 Task: Search for the email with the subject Request for maternity leave logged in from softage.1@softage.net with the filter, email from softage.6@softage.net and a new filter,  Delete it 
Action: Mouse moved to (913, 100)
Screenshot: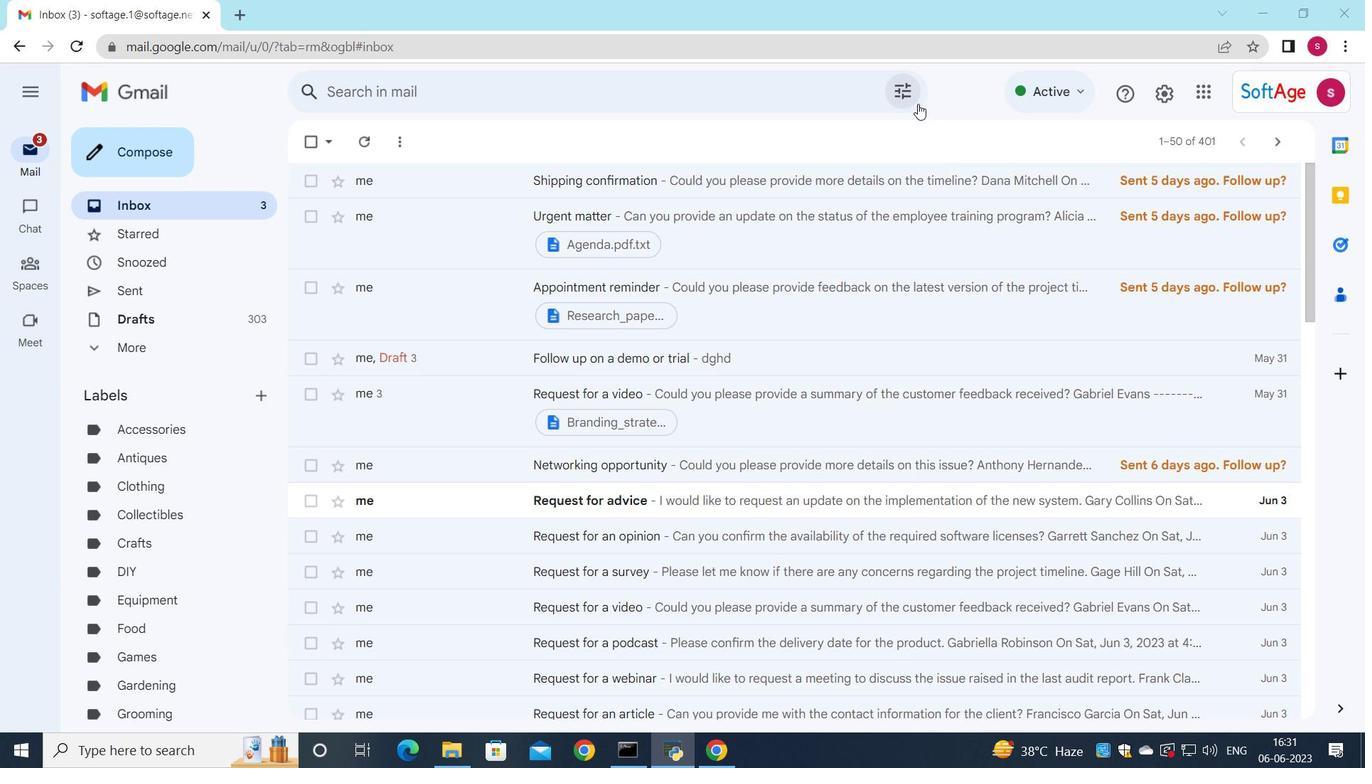 
Action: Mouse pressed left at (913, 100)
Screenshot: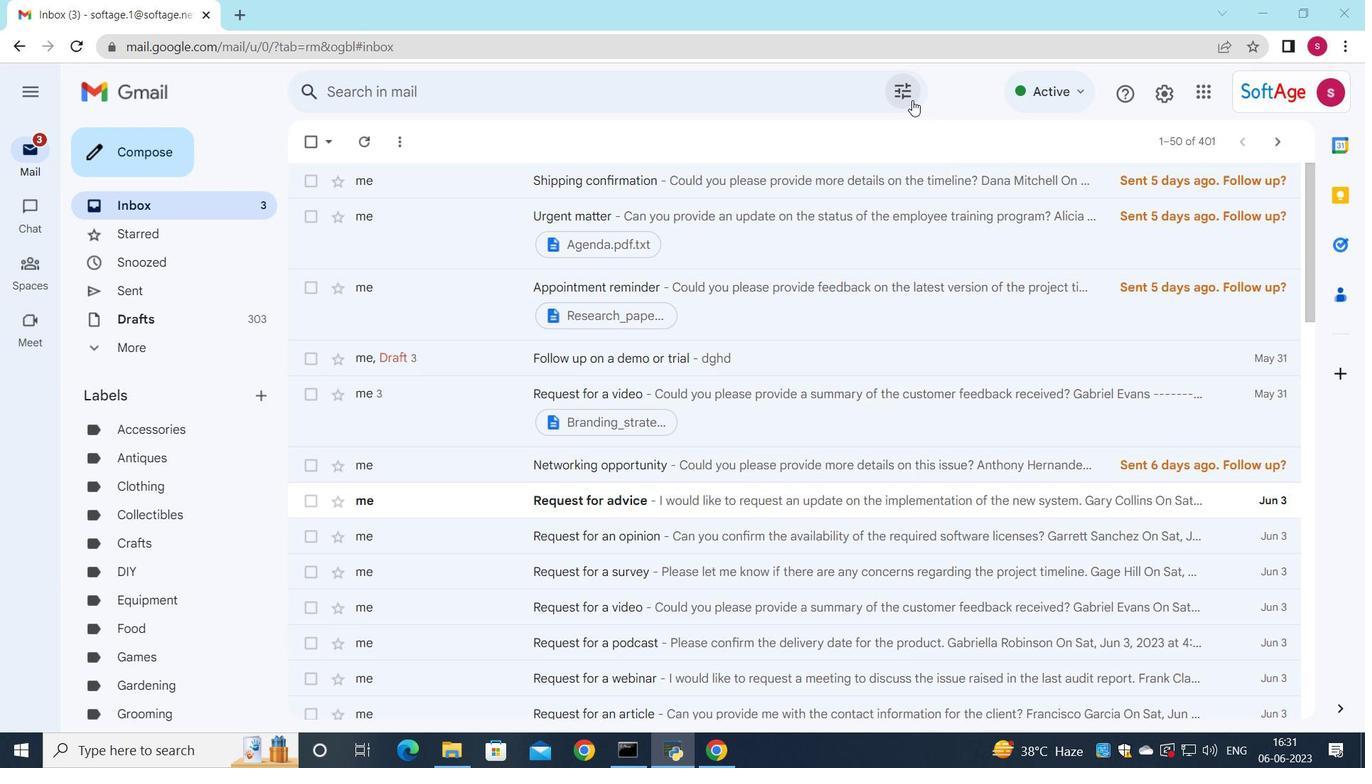 
Action: Mouse moved to (733, 155)
Screenshot: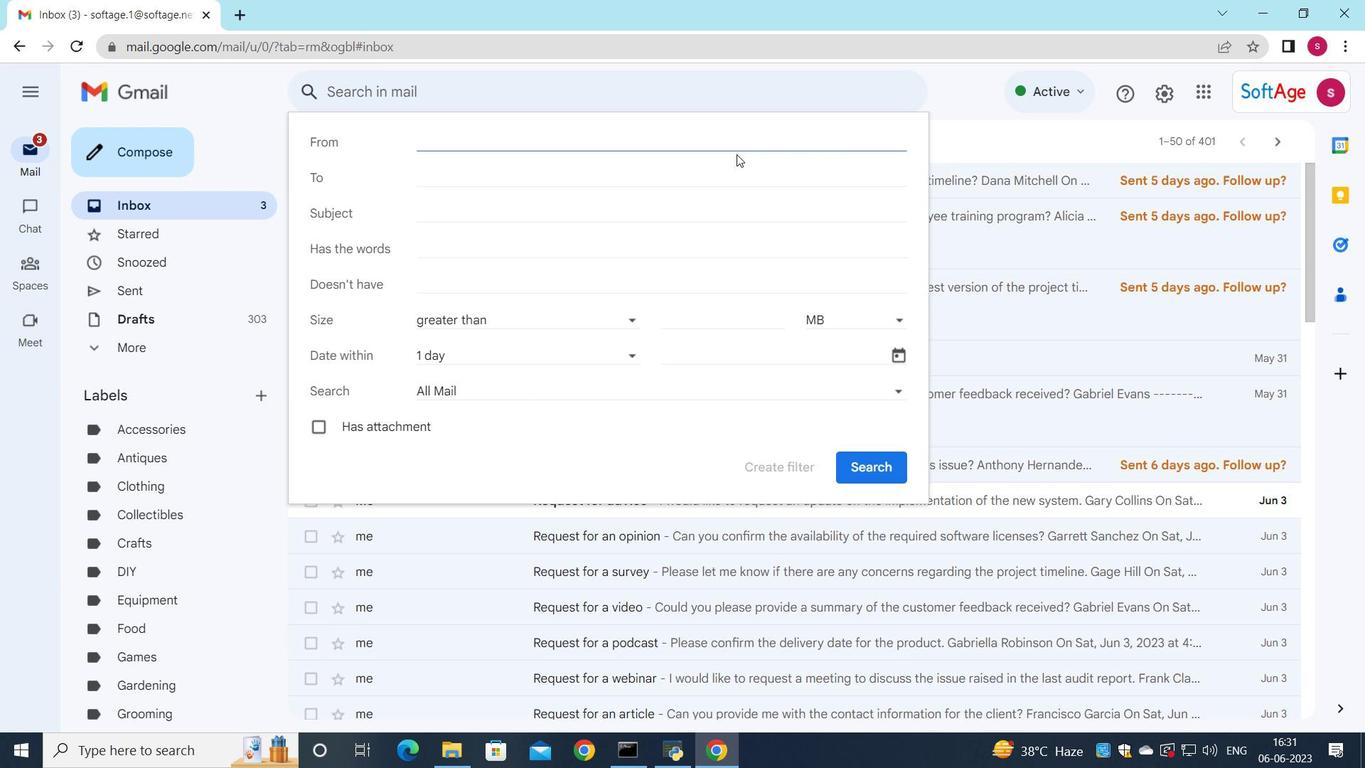 
Action: Key pressed s
Screenshot: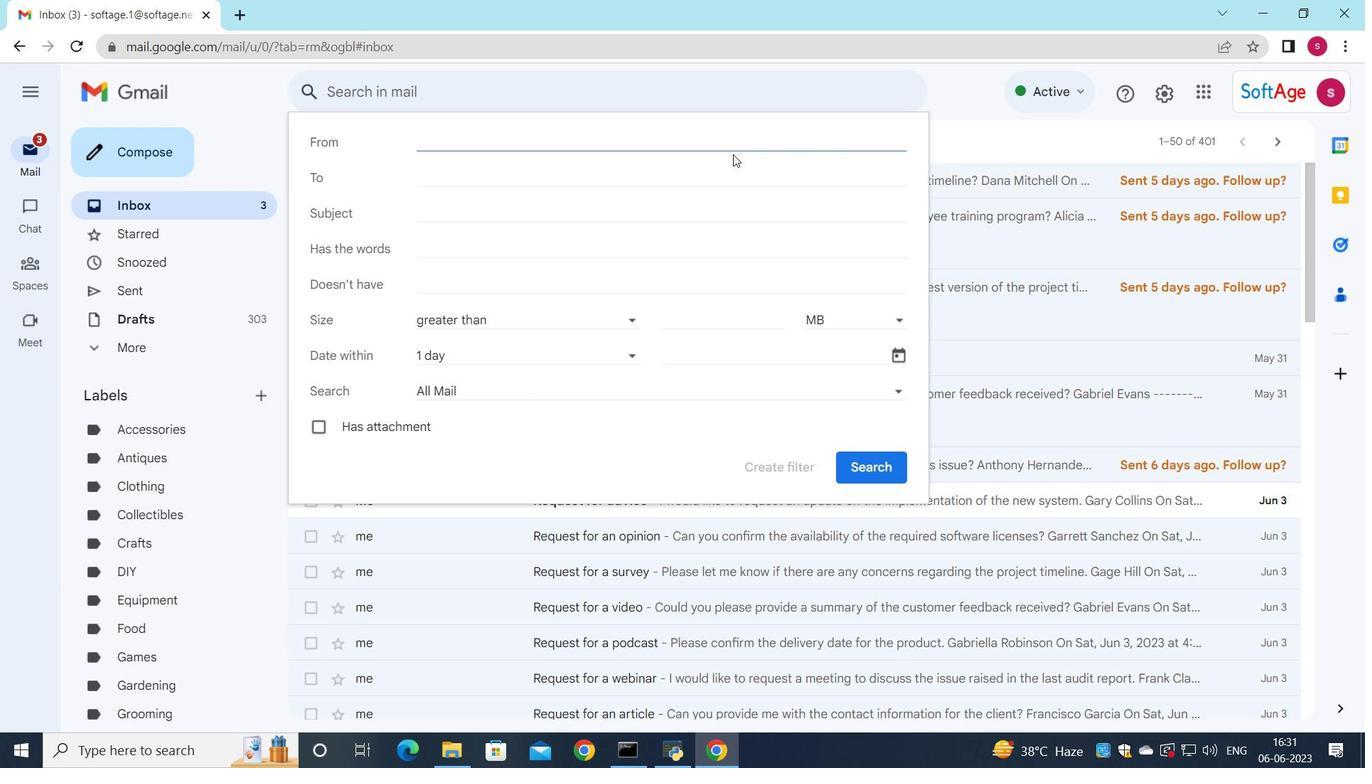 
Action: Mouse moved to (626, 184)
Screenshot: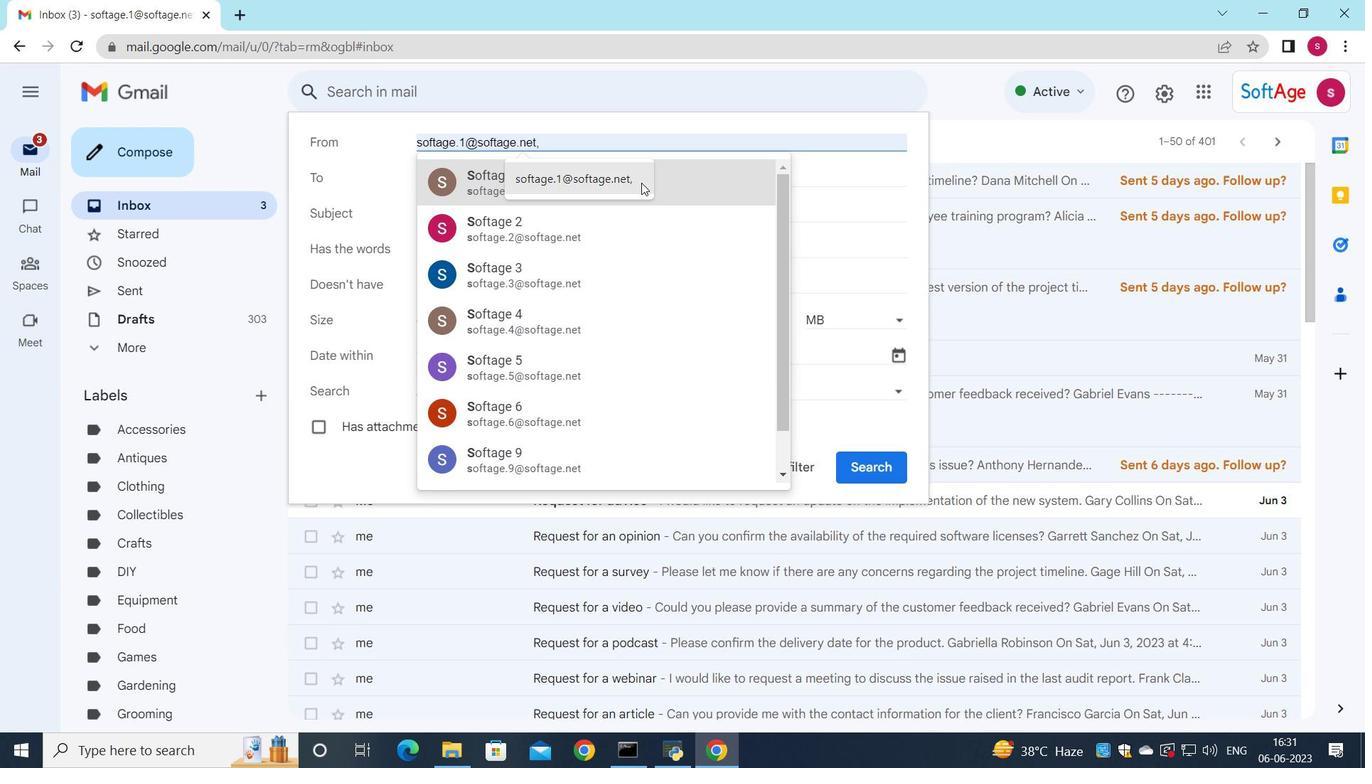 
Action: Mouse pressed left at (626, 184)
Screenshot: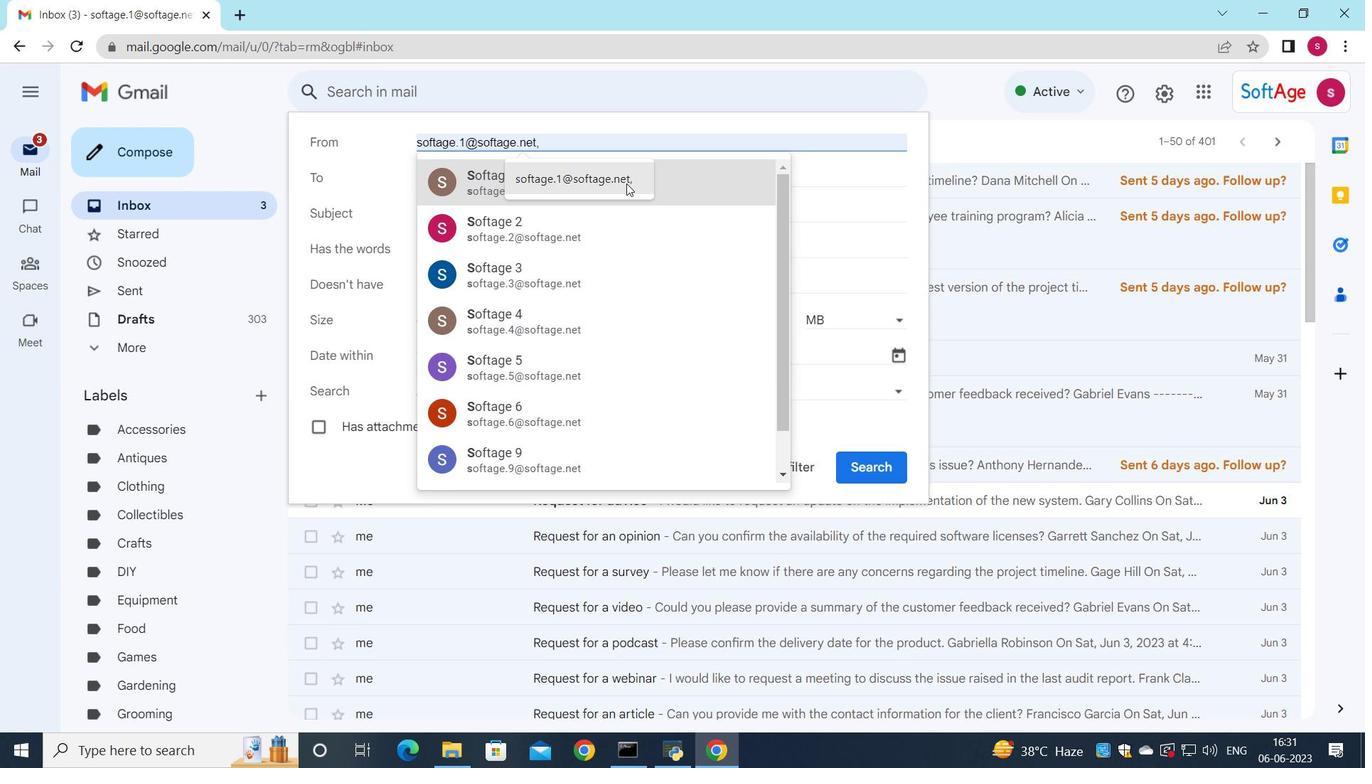 
Action: Mouse moved to (491, 183)
Screenshot: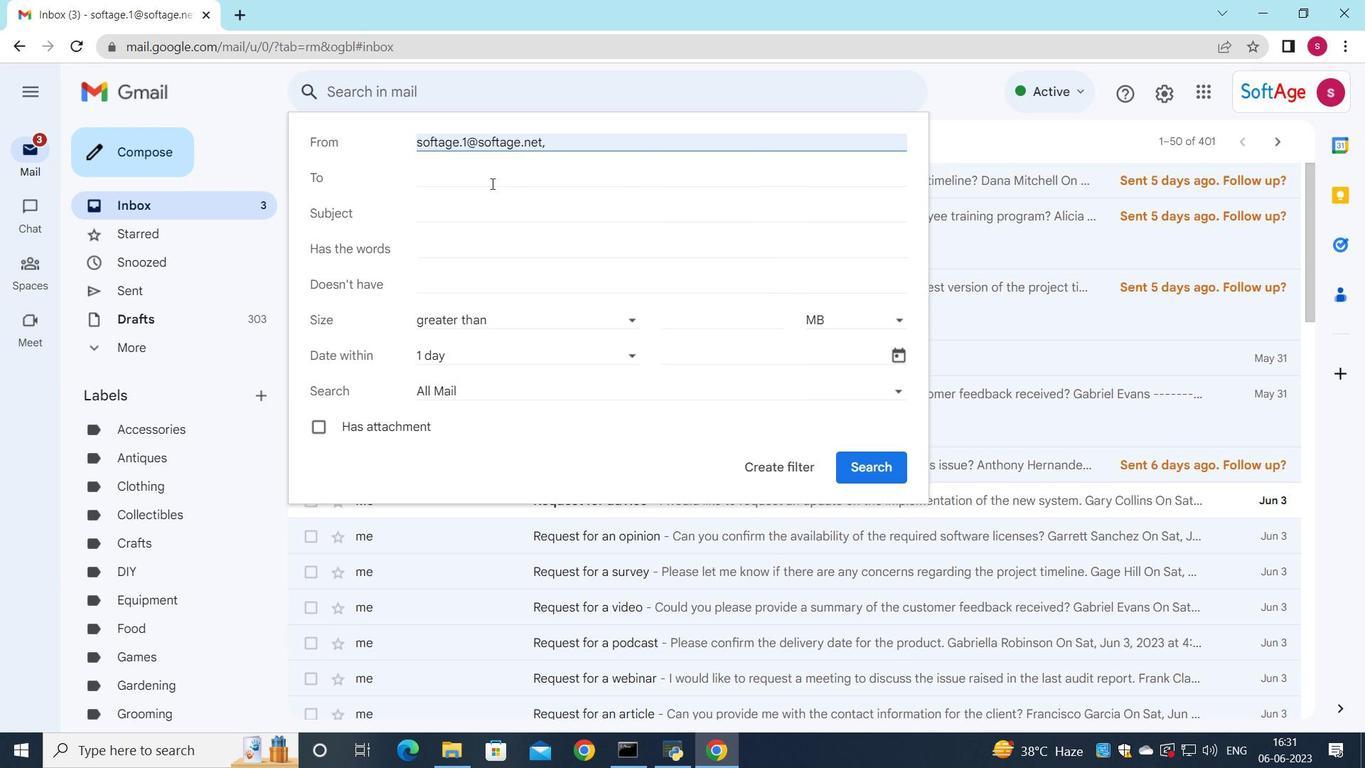 
Action: Mouse pressed left at (491, 183)
Screenshot: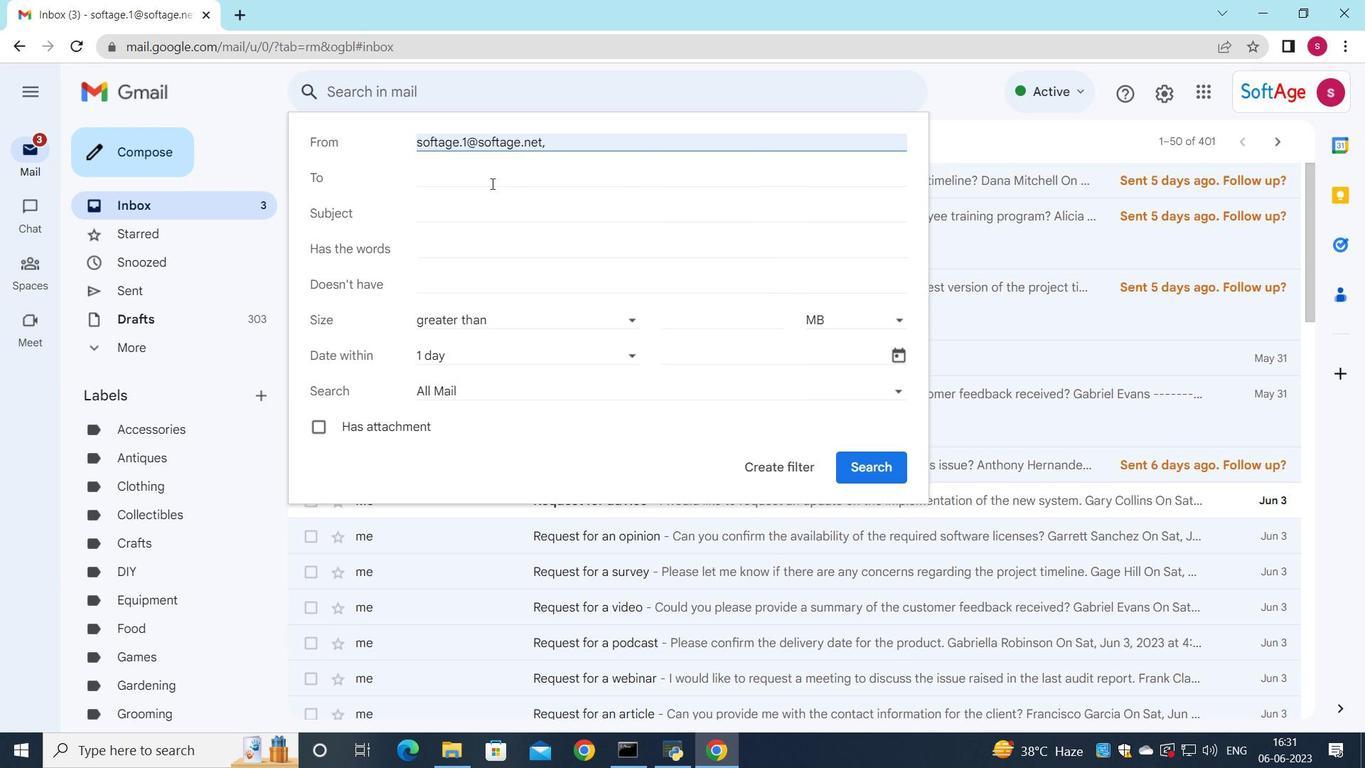 
Action: Mouse moved to (716, 169)
Screenshot: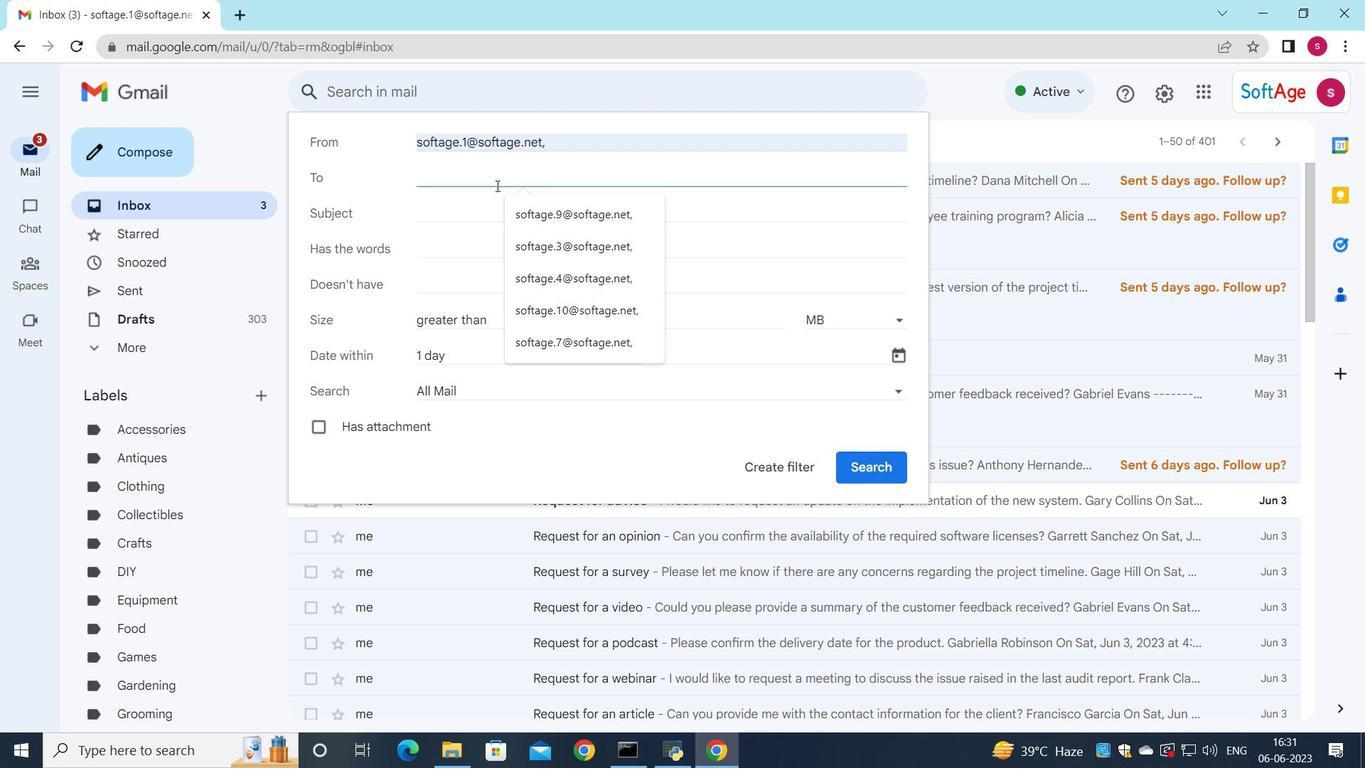 
Action: Key pressed s
Screenshot: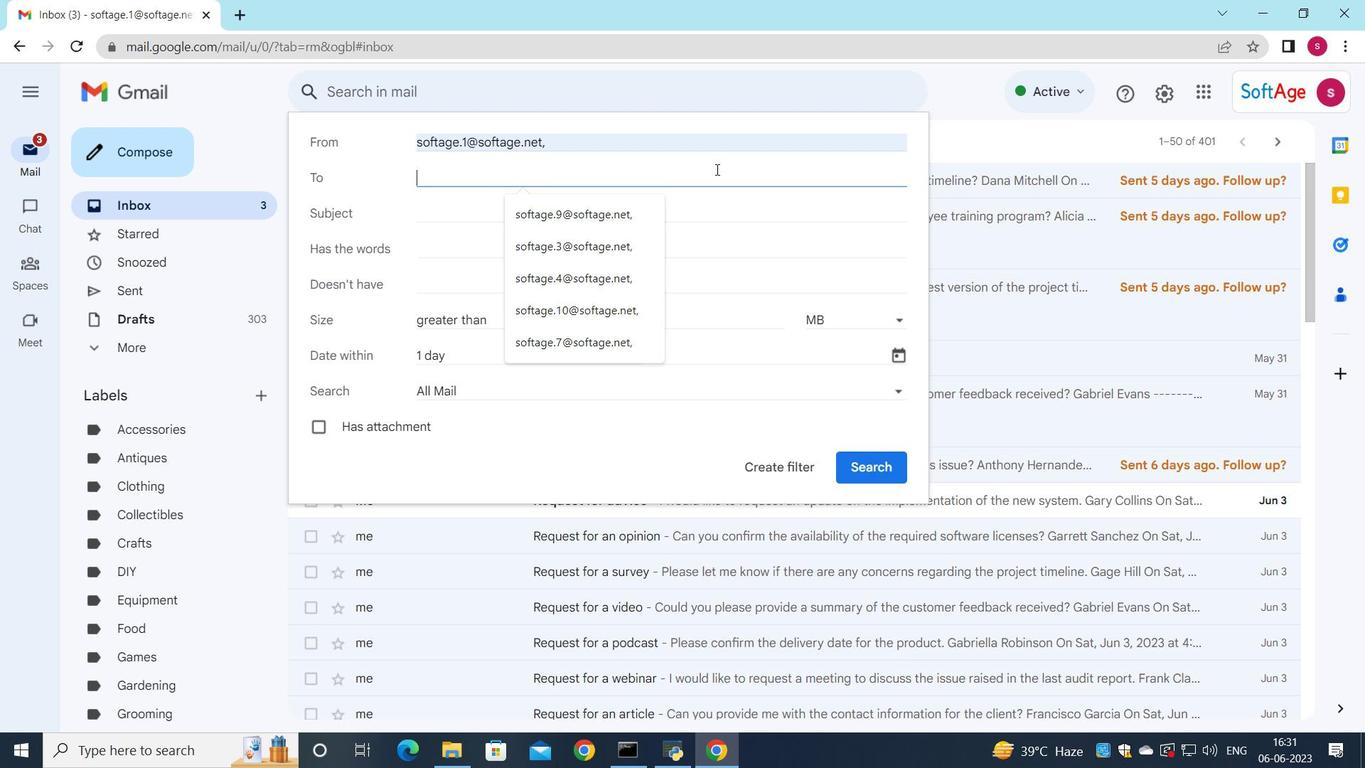 
Action: Mouse moved to (558, 449)
Screenshot: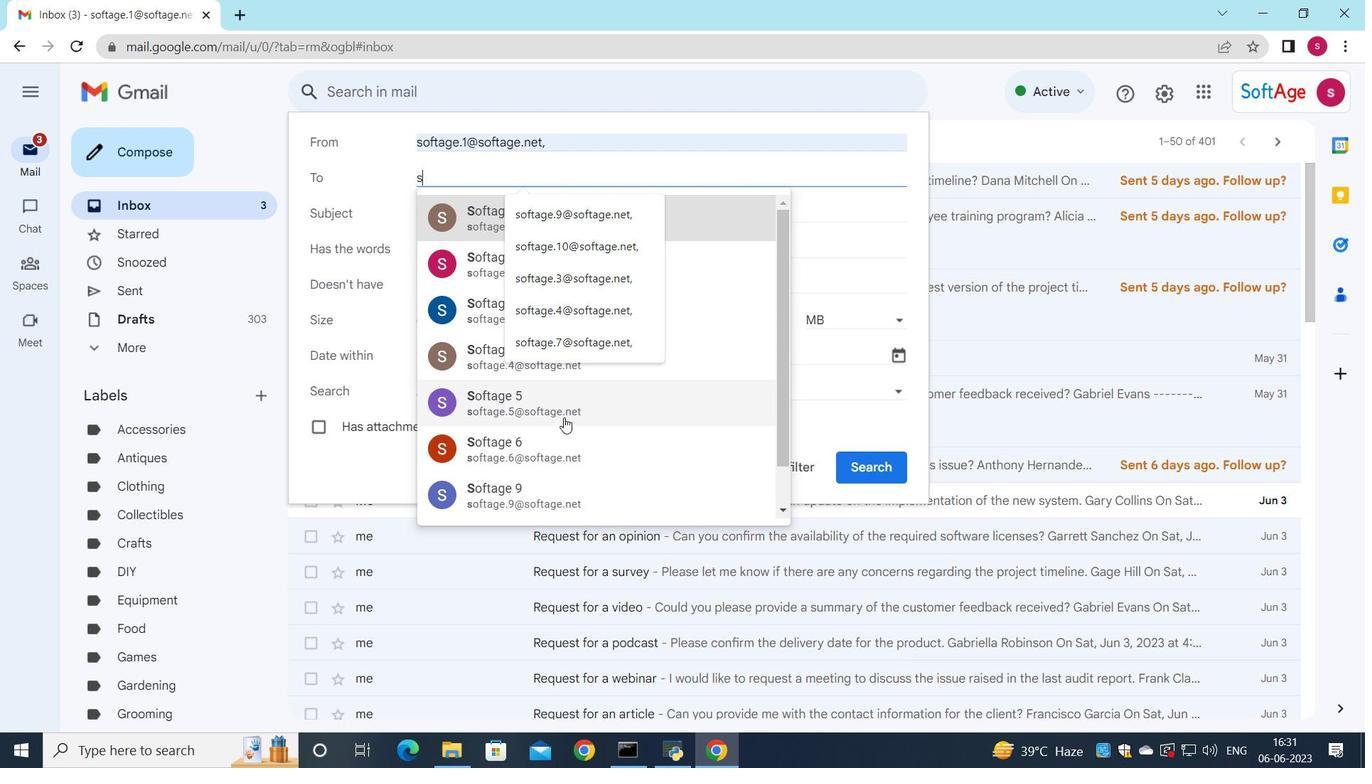 
Action: Mouse pressed left at (558, 449)
Screenshot: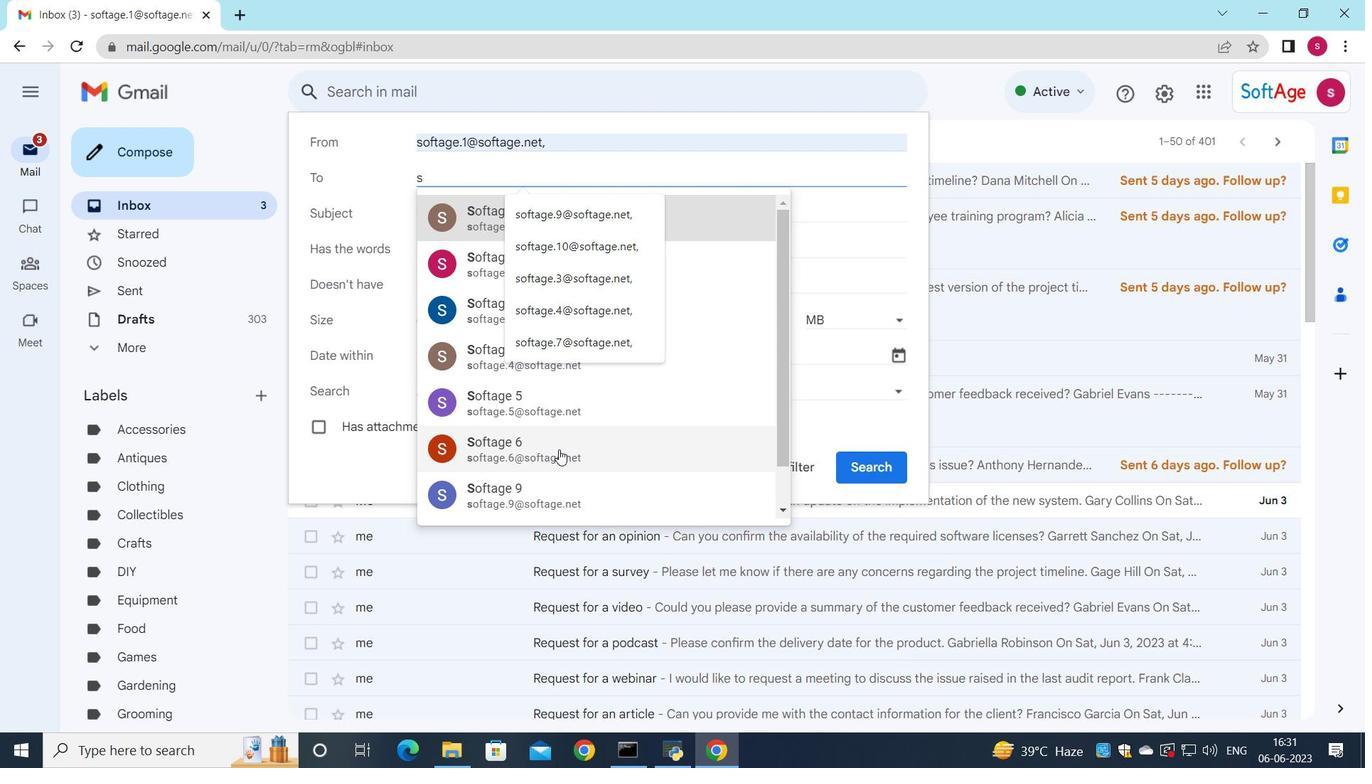 
Action: Mouse moved to (687, 212)
Screenshot: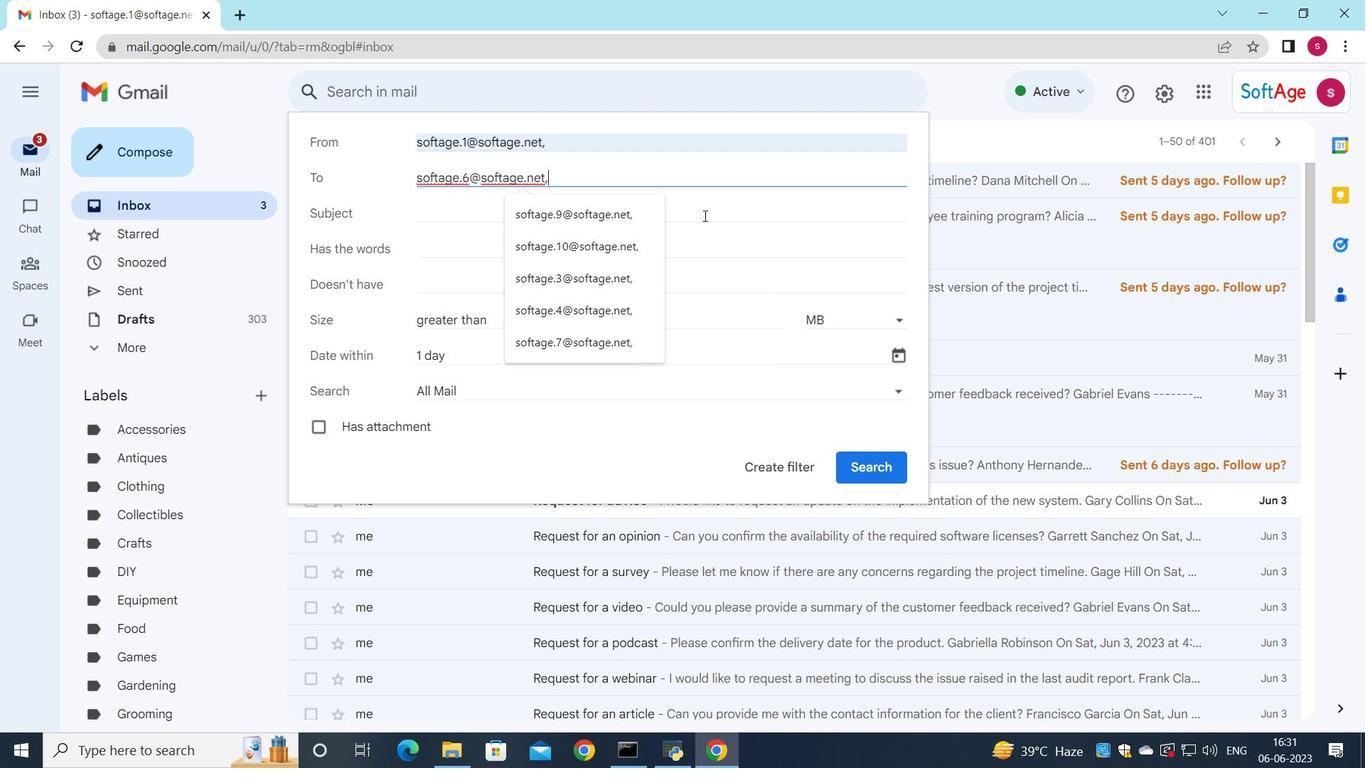 
Action: Mouse pressed left at (687, 212)
Screenshot: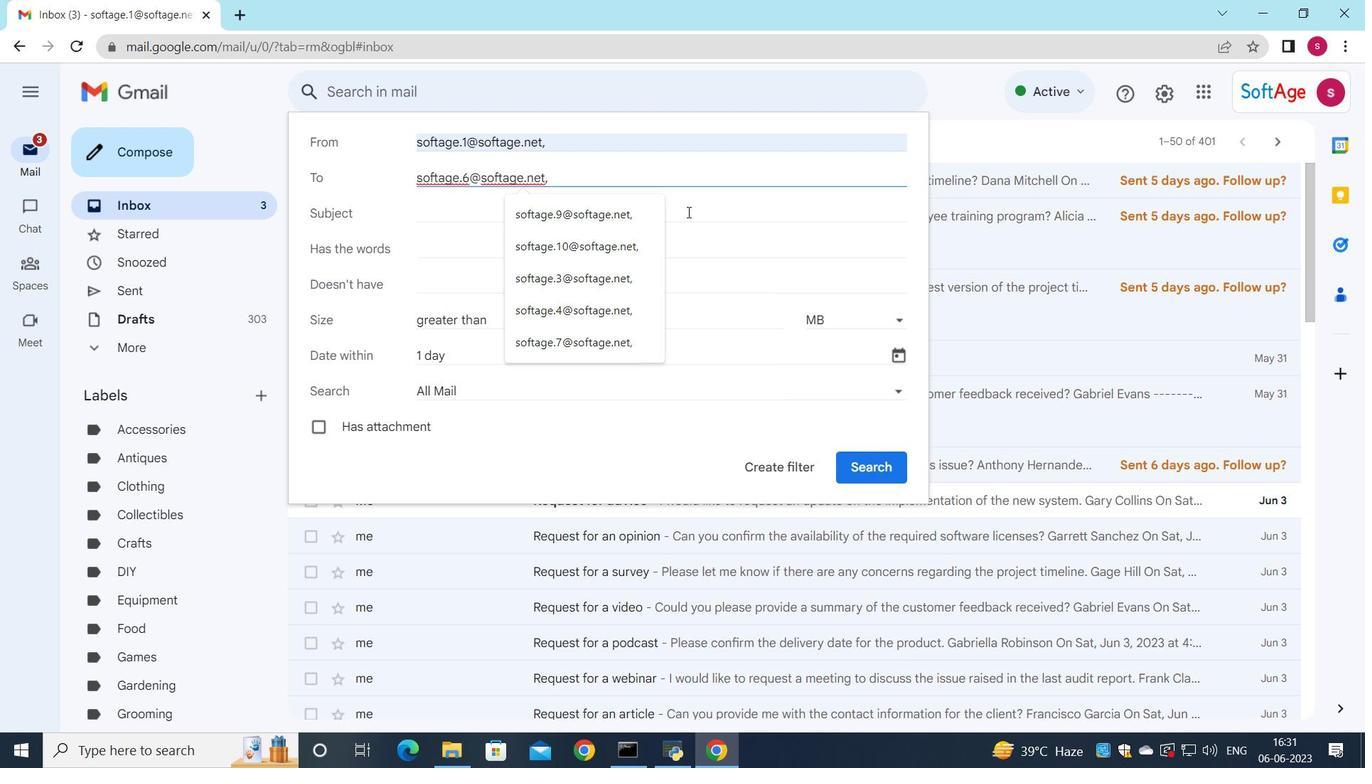 
Action: Mouse moved to (701, 226)
Screenshot: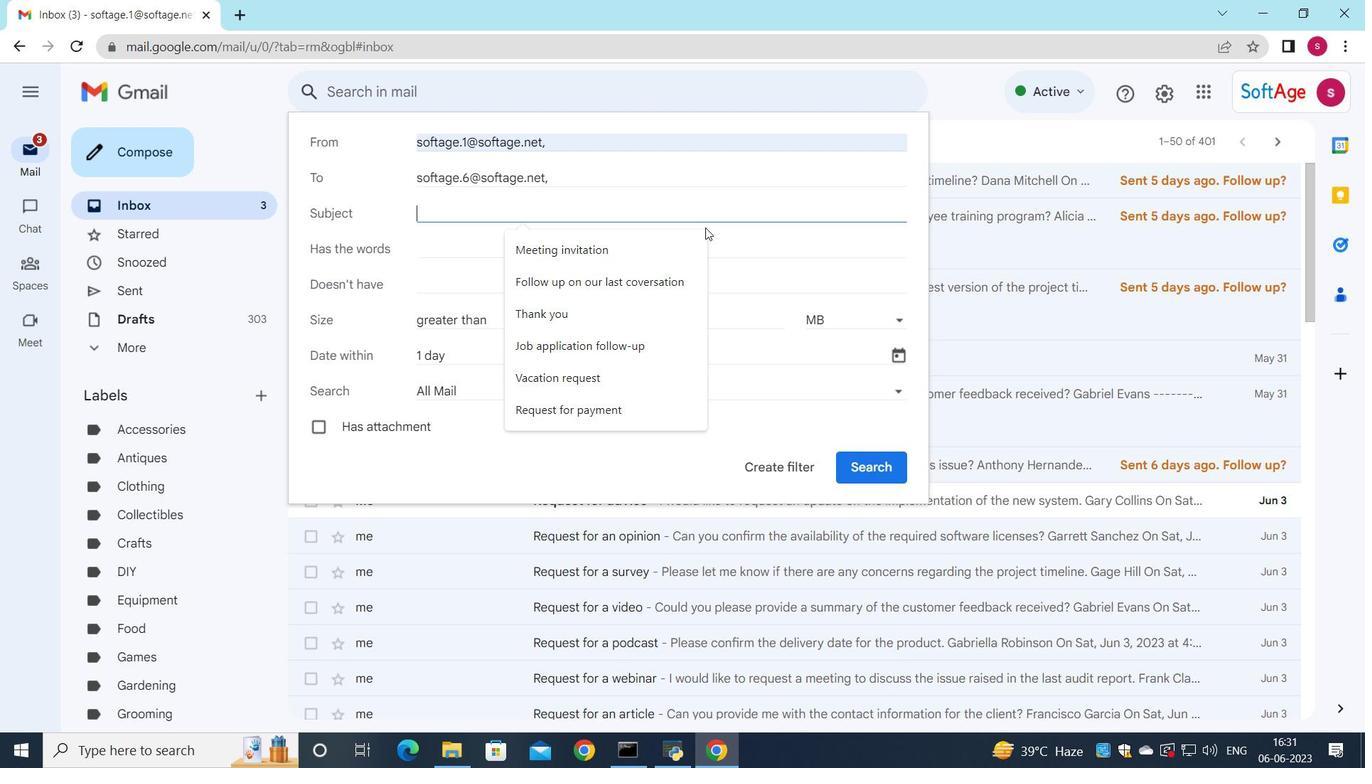 
Action: Key pressed <Key.shift><Key.shift><Key.shift><Key.shift><Key.shift>Request<Key.space>for<Key.space>maternity
Screenshot: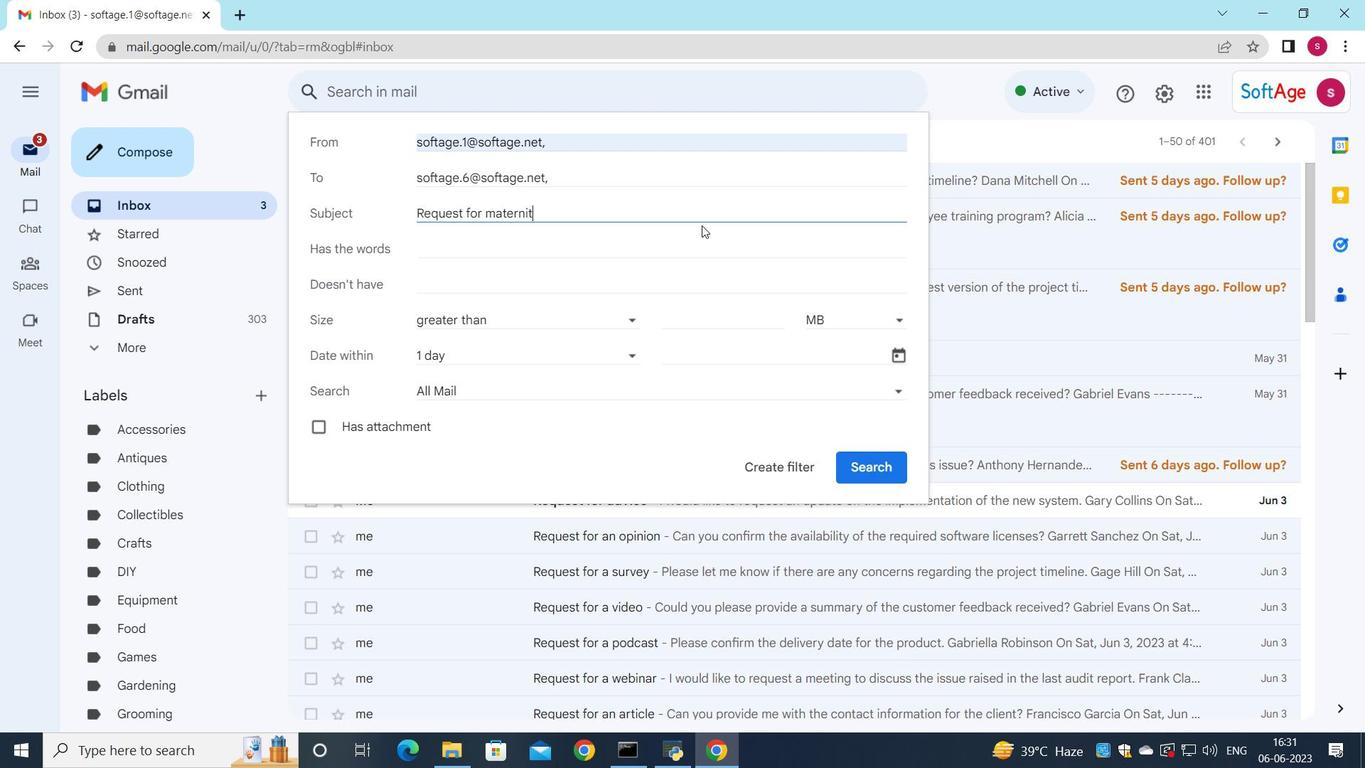
Action: Mouse moved to (540, 351)
Screenshot: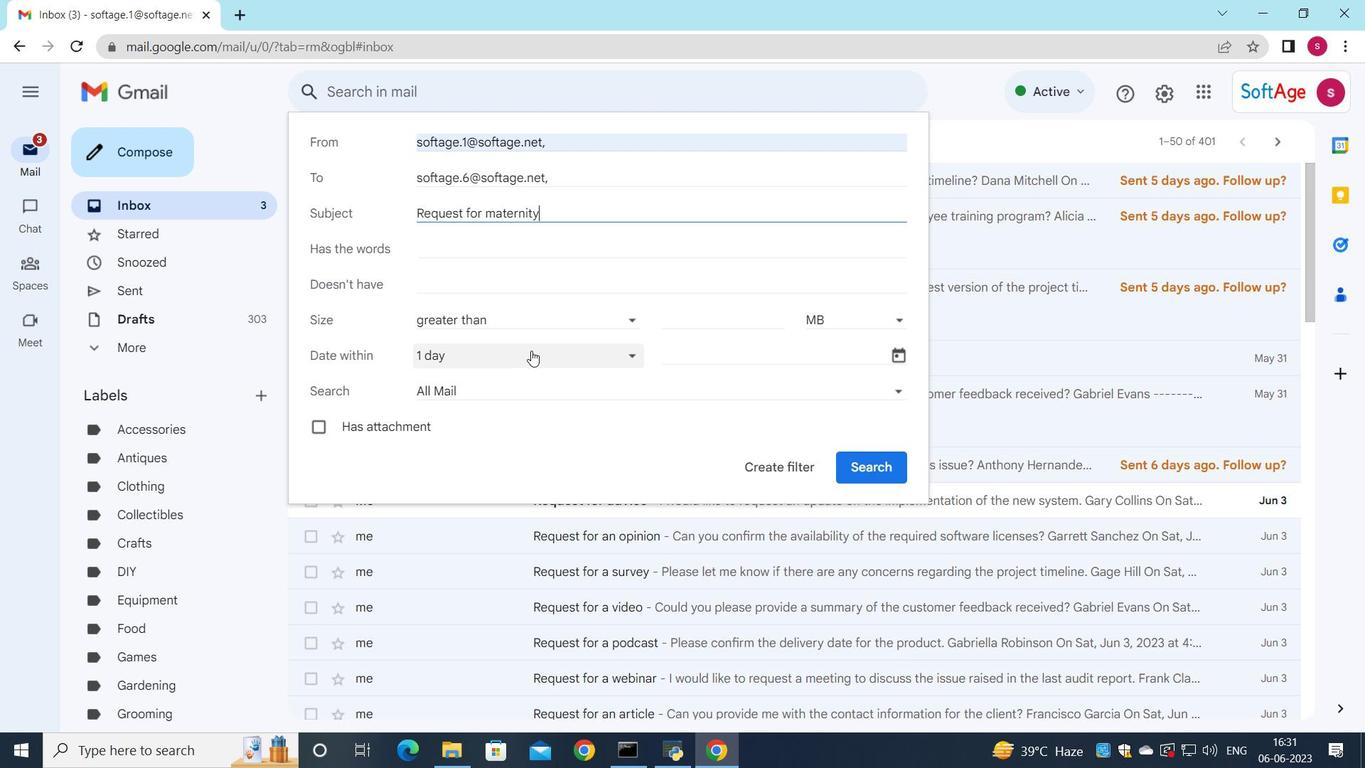 
Action: Mouse pressed left at (540, 351)
Screenshot: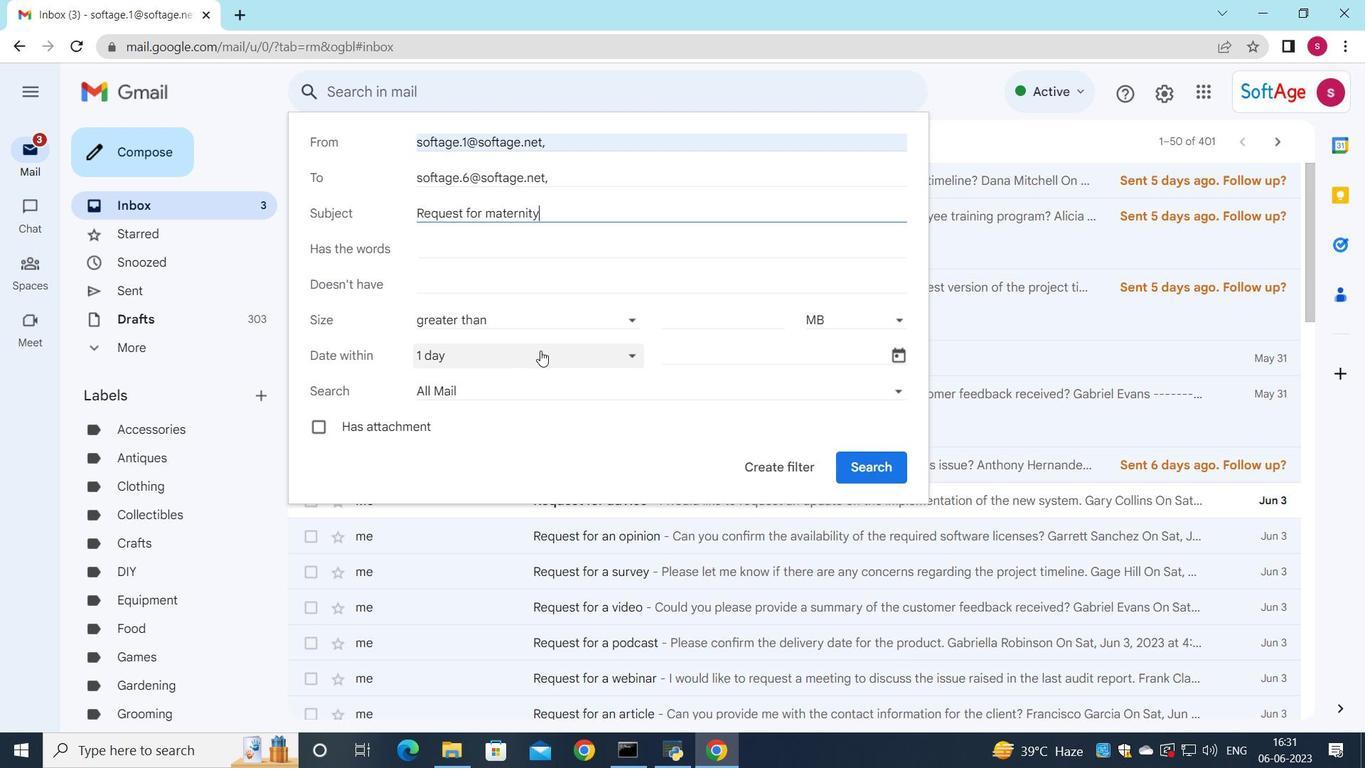 
Action: Mouse moved to (489, 565)
Screenshot: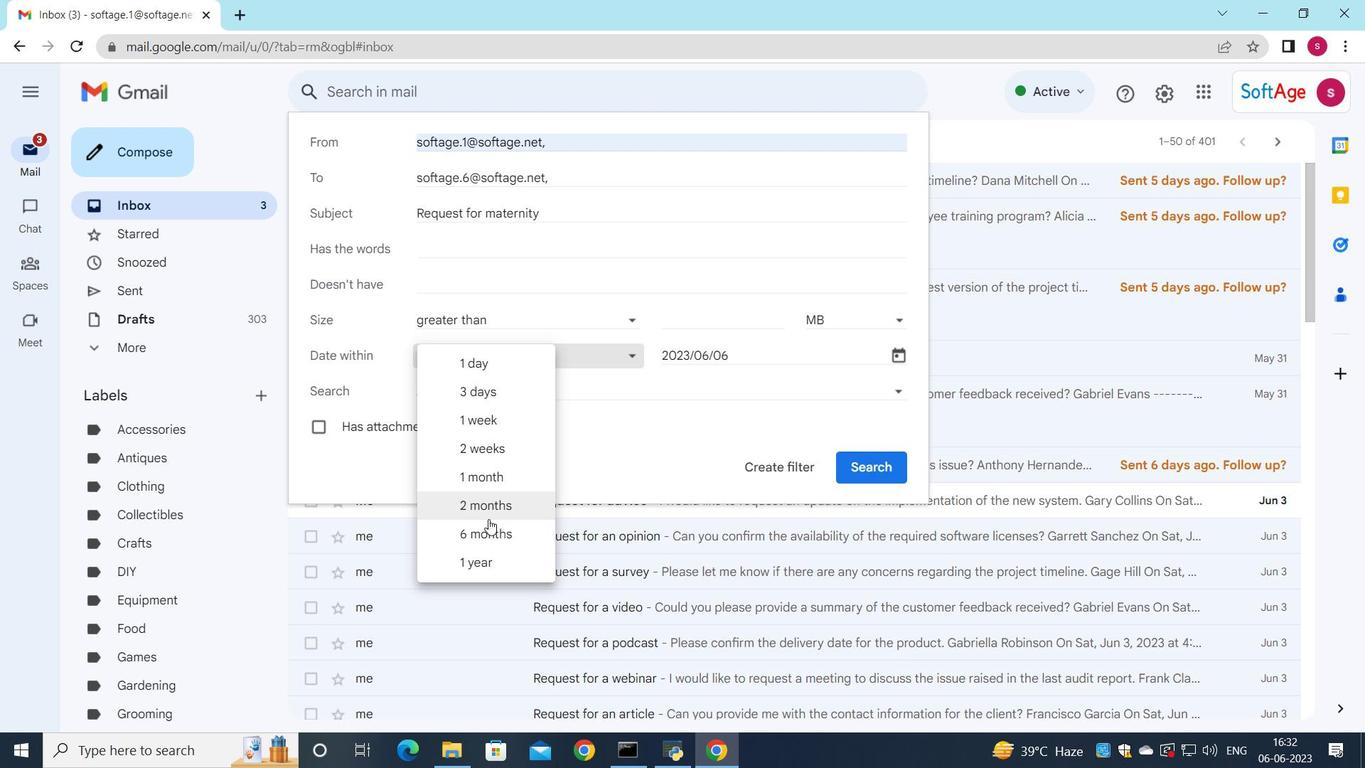 
Action: Mouse pressed left at (489, 565)
Screenshot: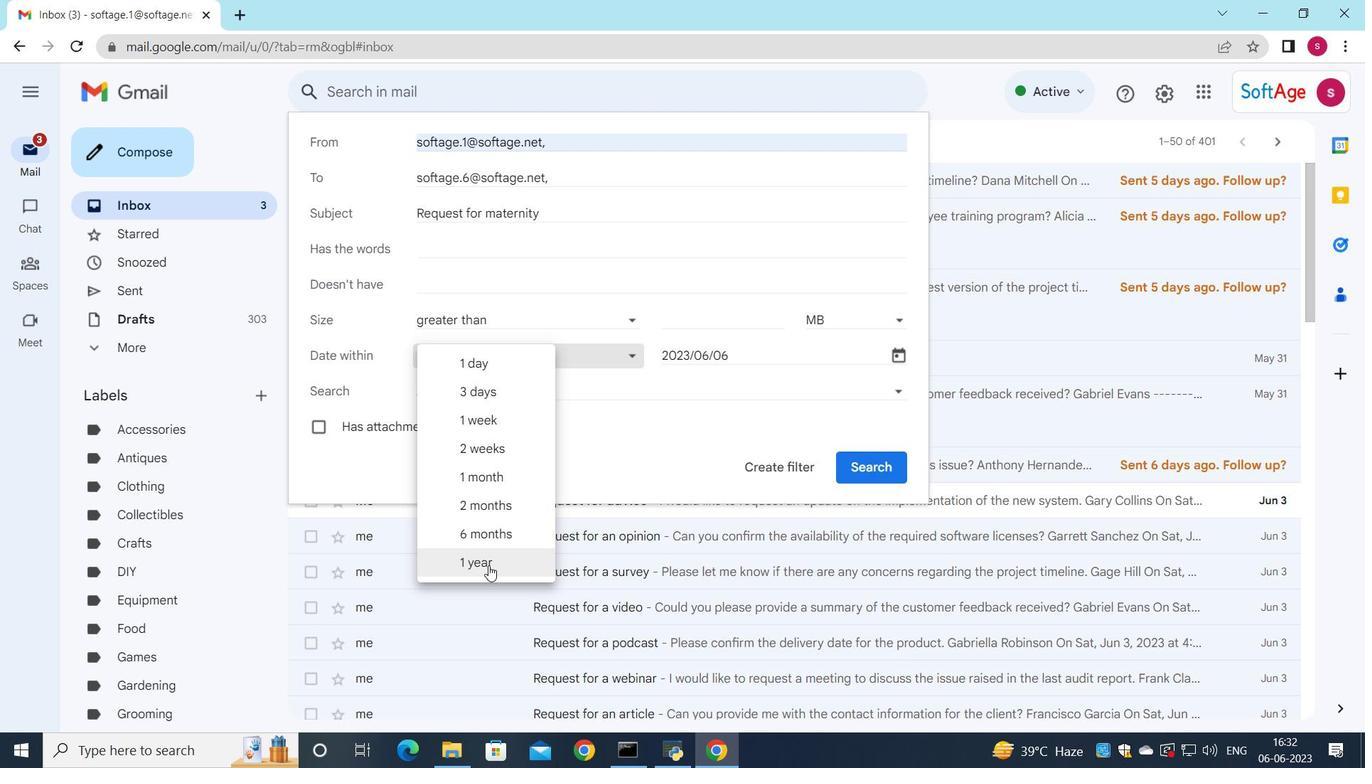 
Action: Mouse moved to (787, 470)
Screenshot: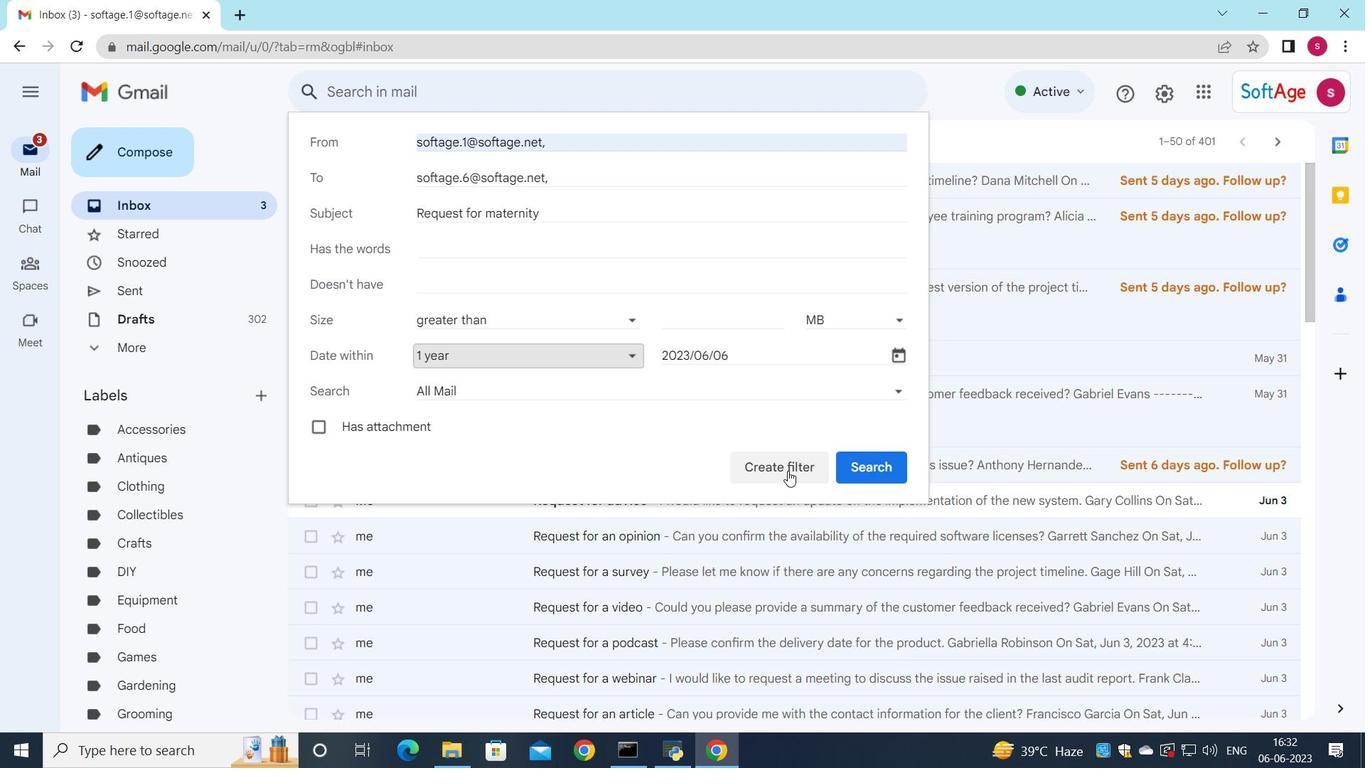 
Action: Mouse pressed left at (787, 470)
Screenshot: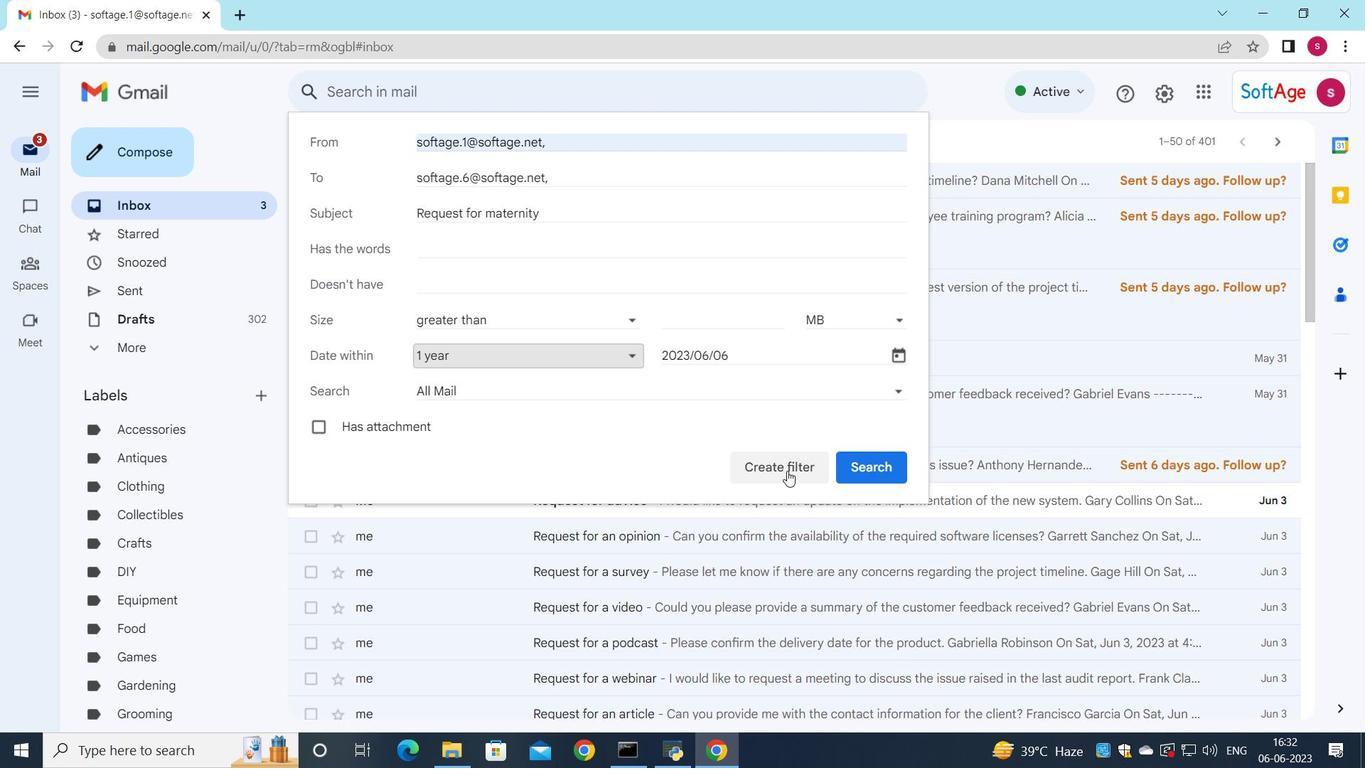 
Action: Mouse moved to (332, 308)
Screenshot: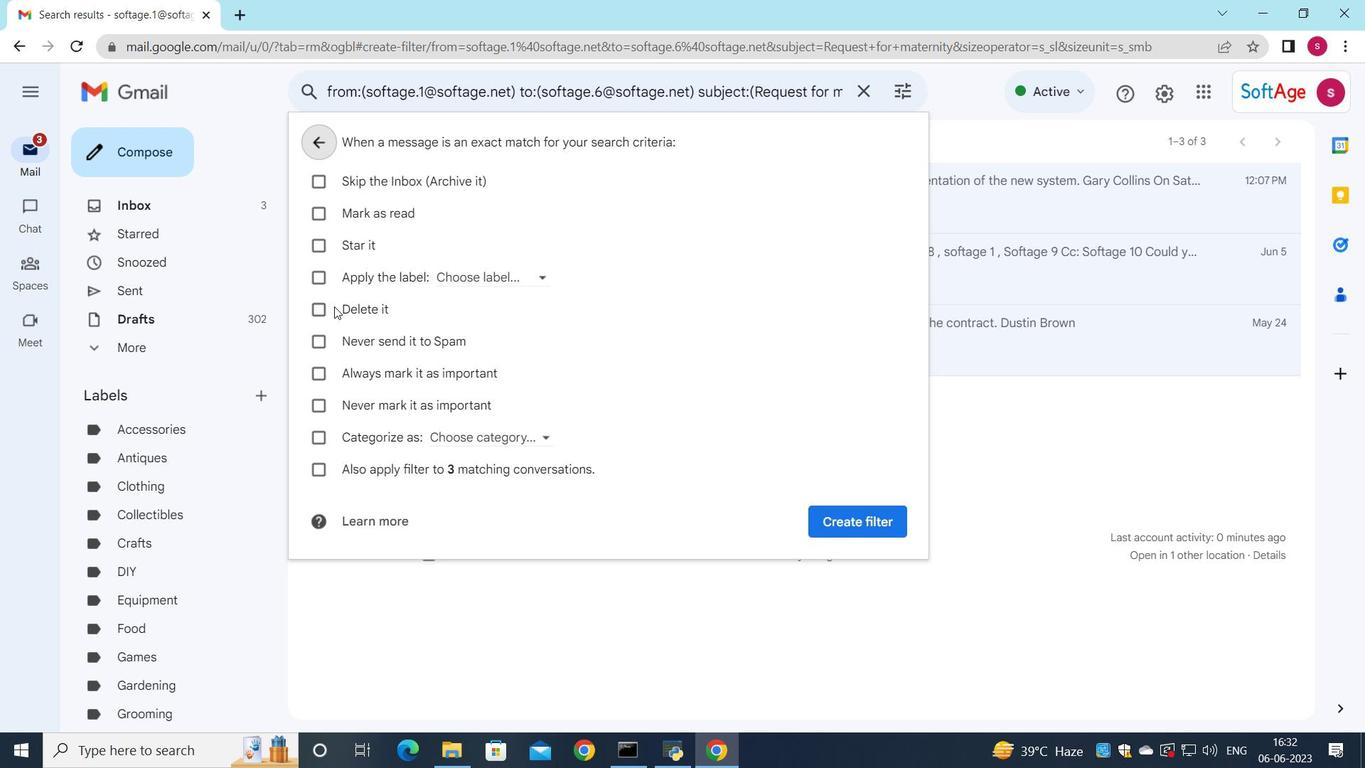 
Action: Mouse pressed left at (332, 308)
Screenshot: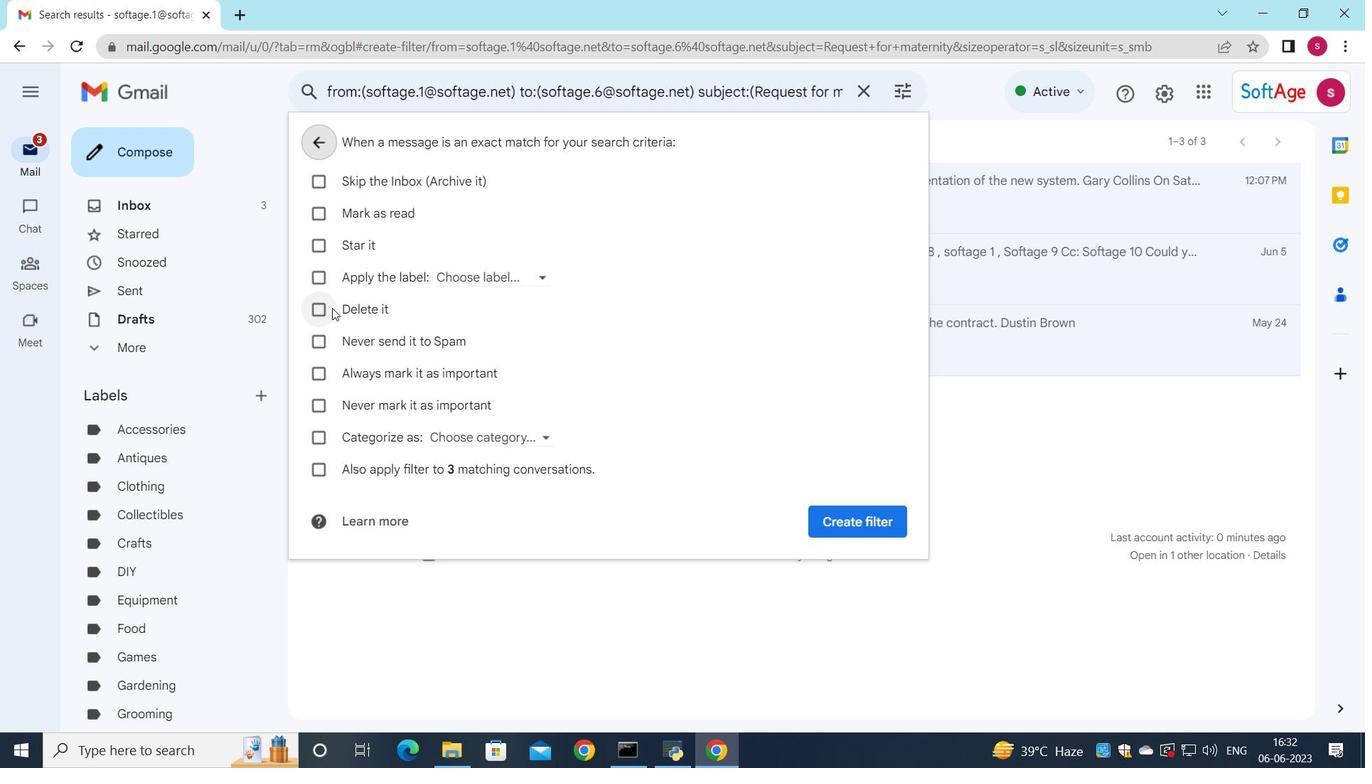 
Action: Mouse moved to (824, 512)
Screenshot: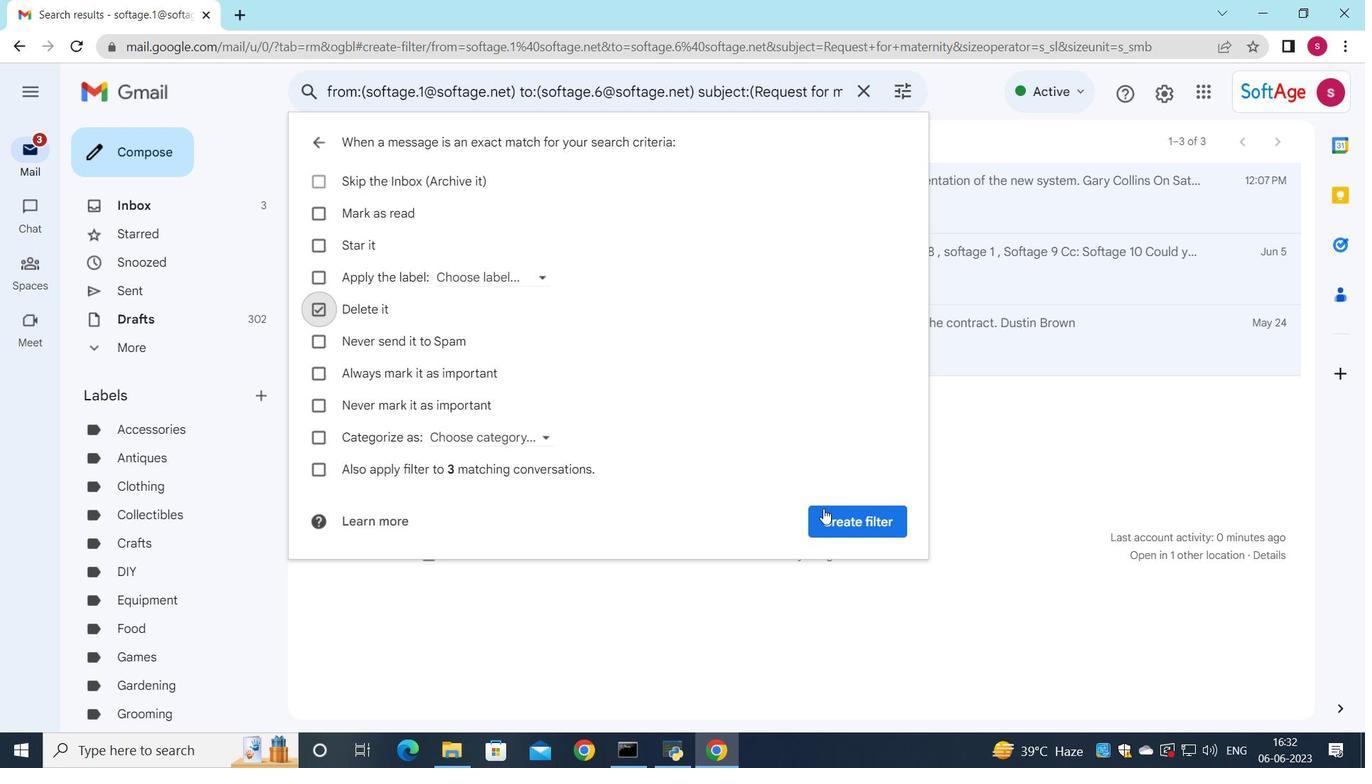 
Action: Mouse pressed left at (824, 512)
Screenshot: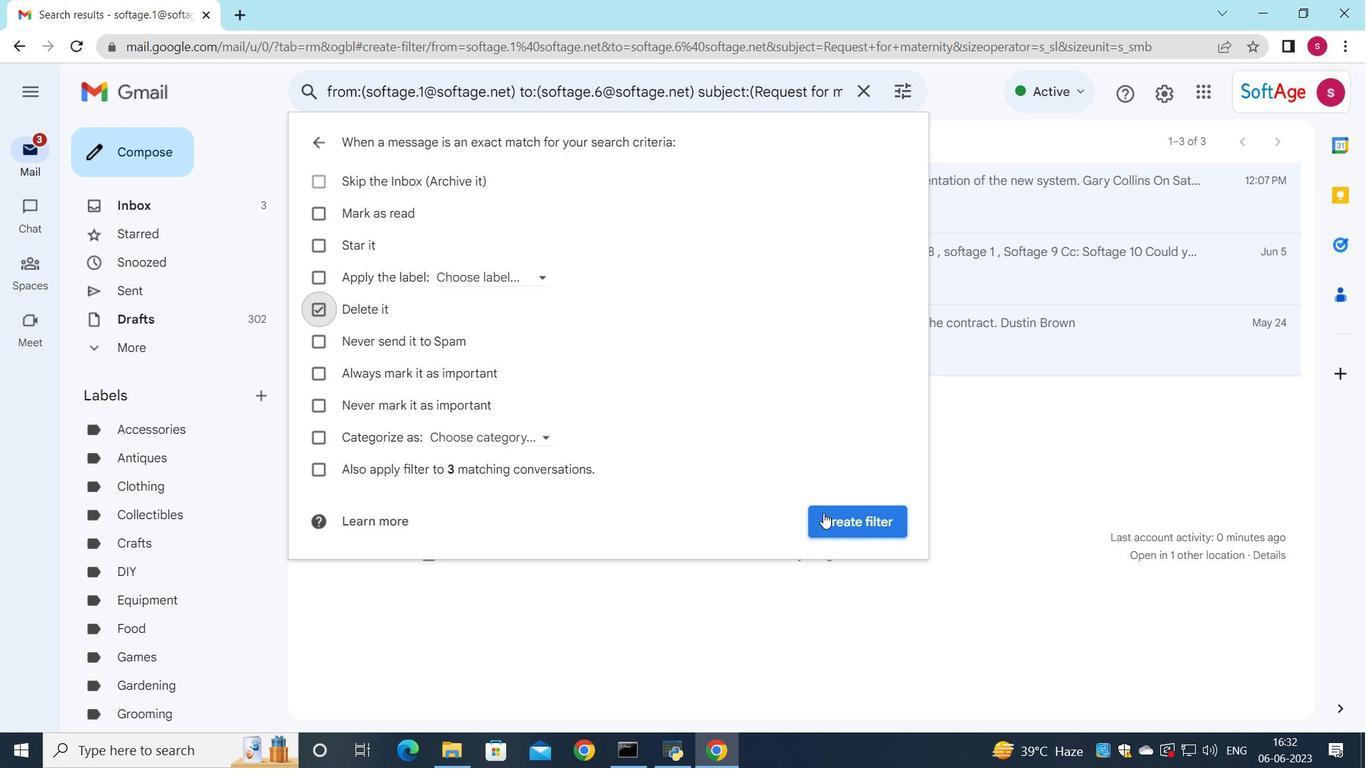 
